 Task: Disable the option Use followed companies data.
Action: Mouse moved to (861, 115)
Screenshot: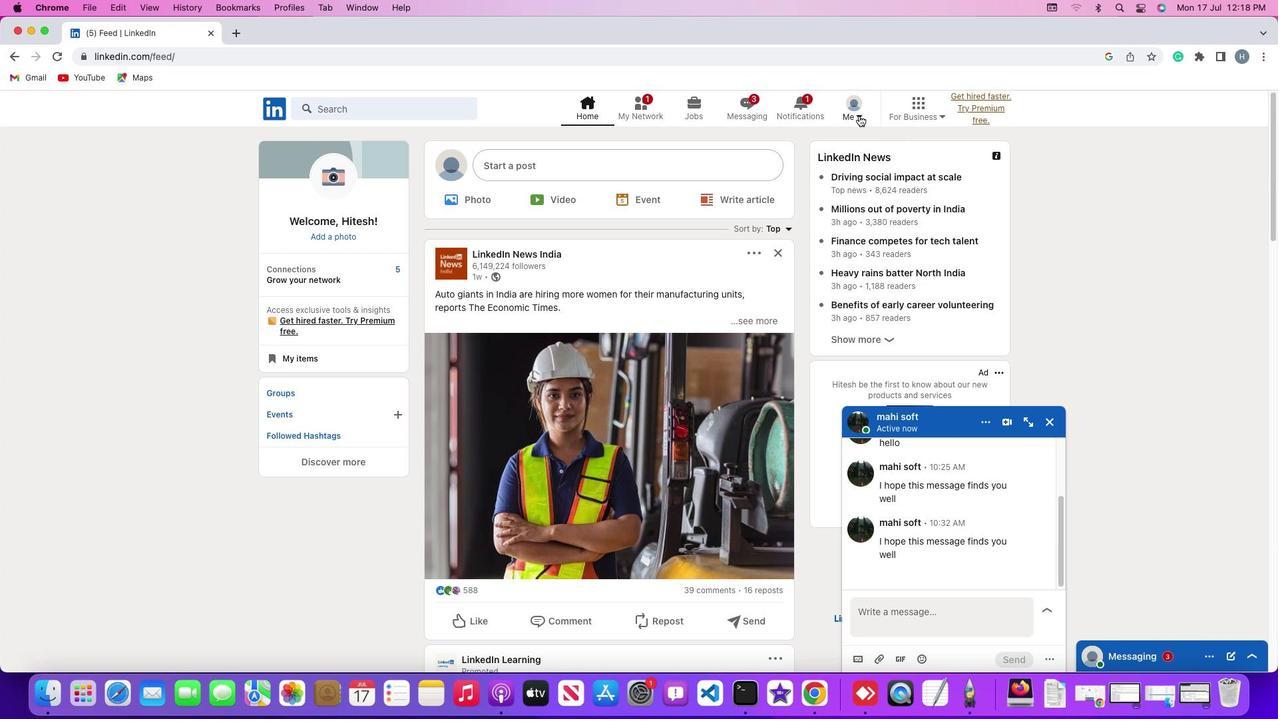 
Action: Mouse pressed left at (861, 115)
Screenshot: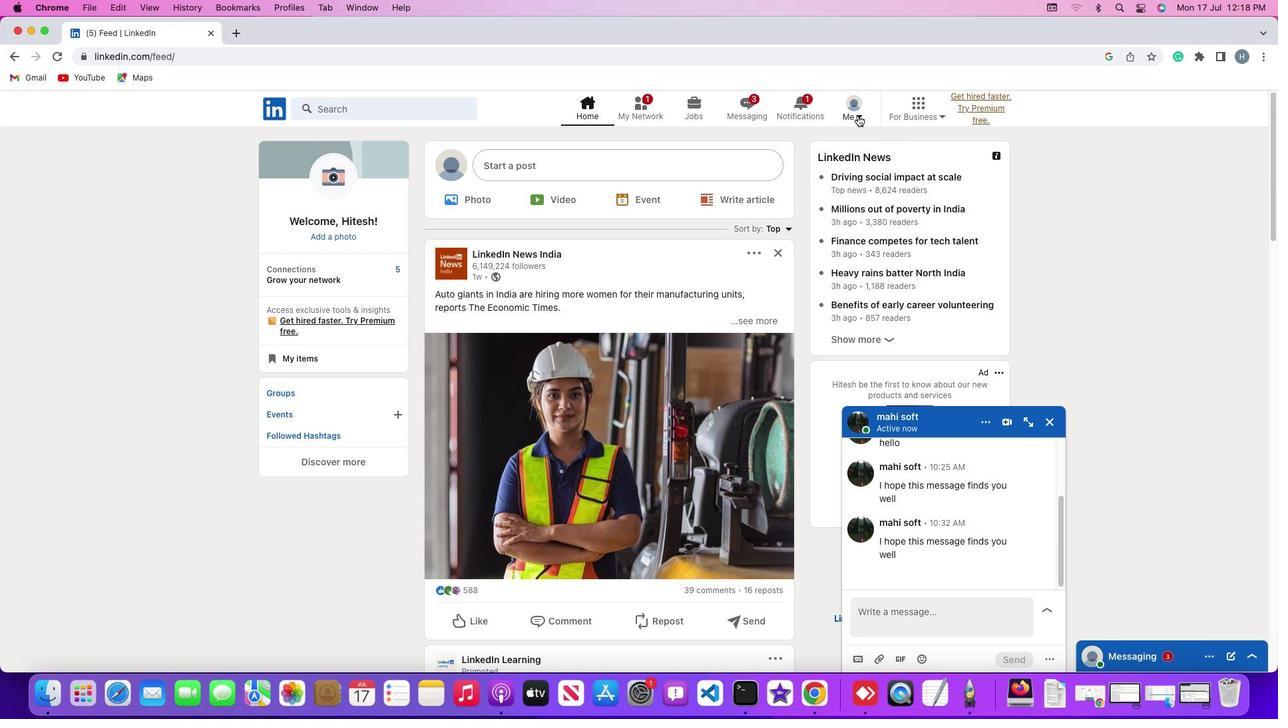 
Action: Mouse moved to (858, 115)
Screenshot: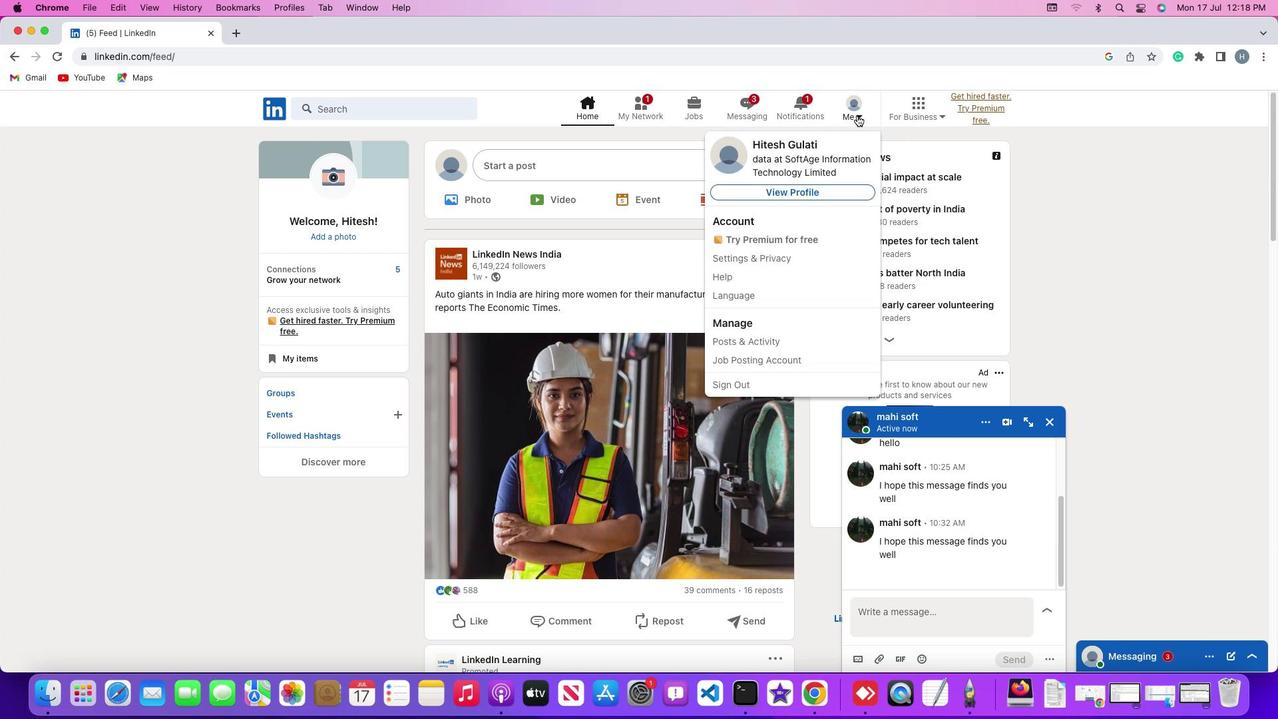 
Action: Mouse pressed left at (858, 115)
Screenshot: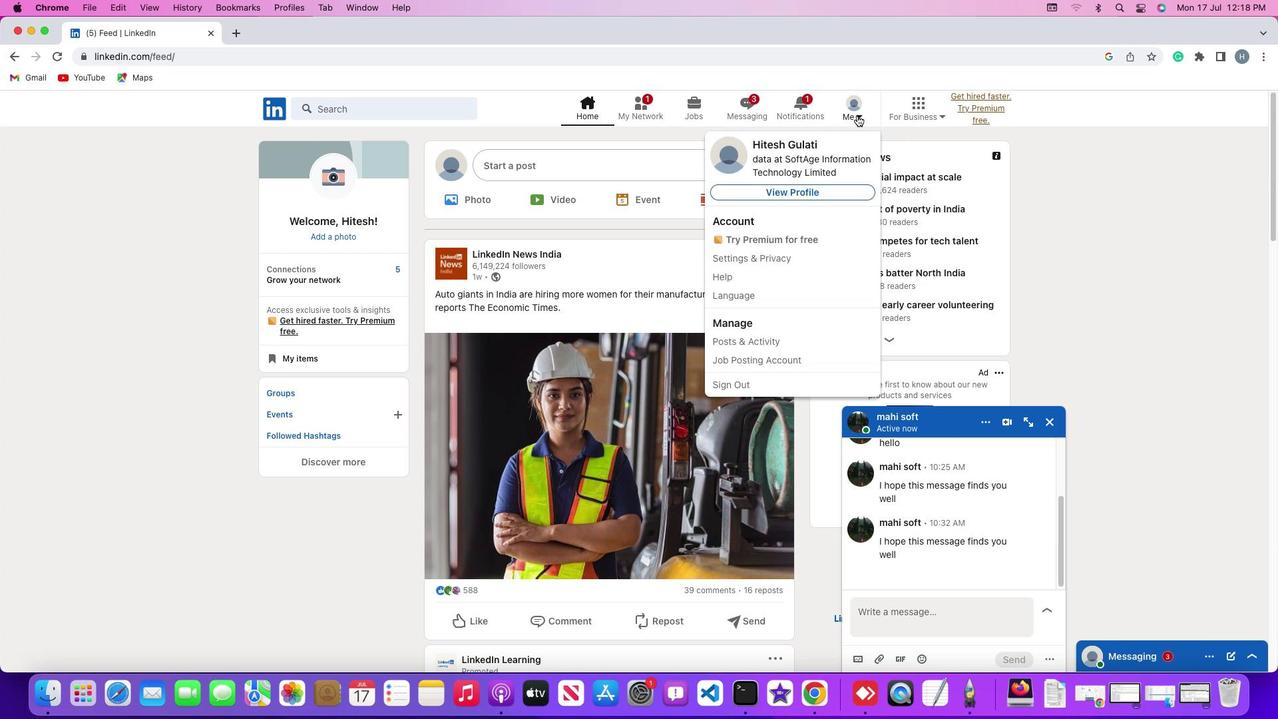 
Action: Mouse moved to (772, 259)
Screenshot: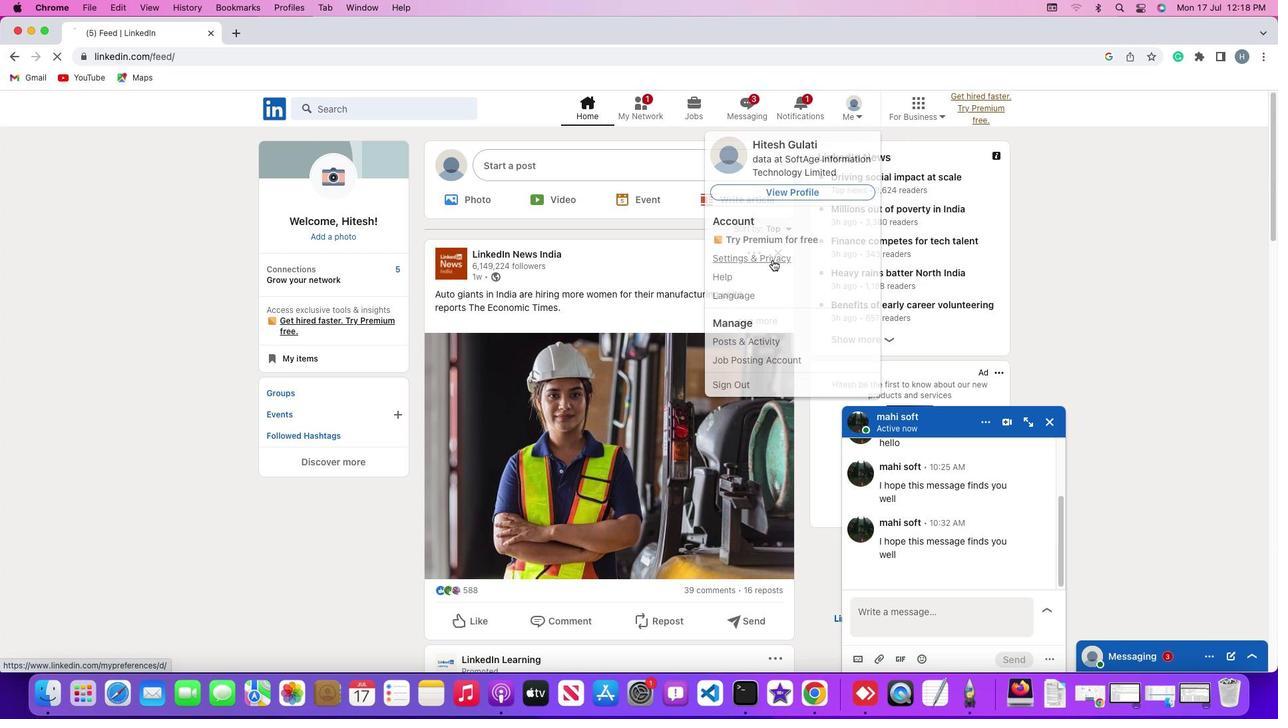 
Action: Mouse pressed left at (772, 259)
Screenshot: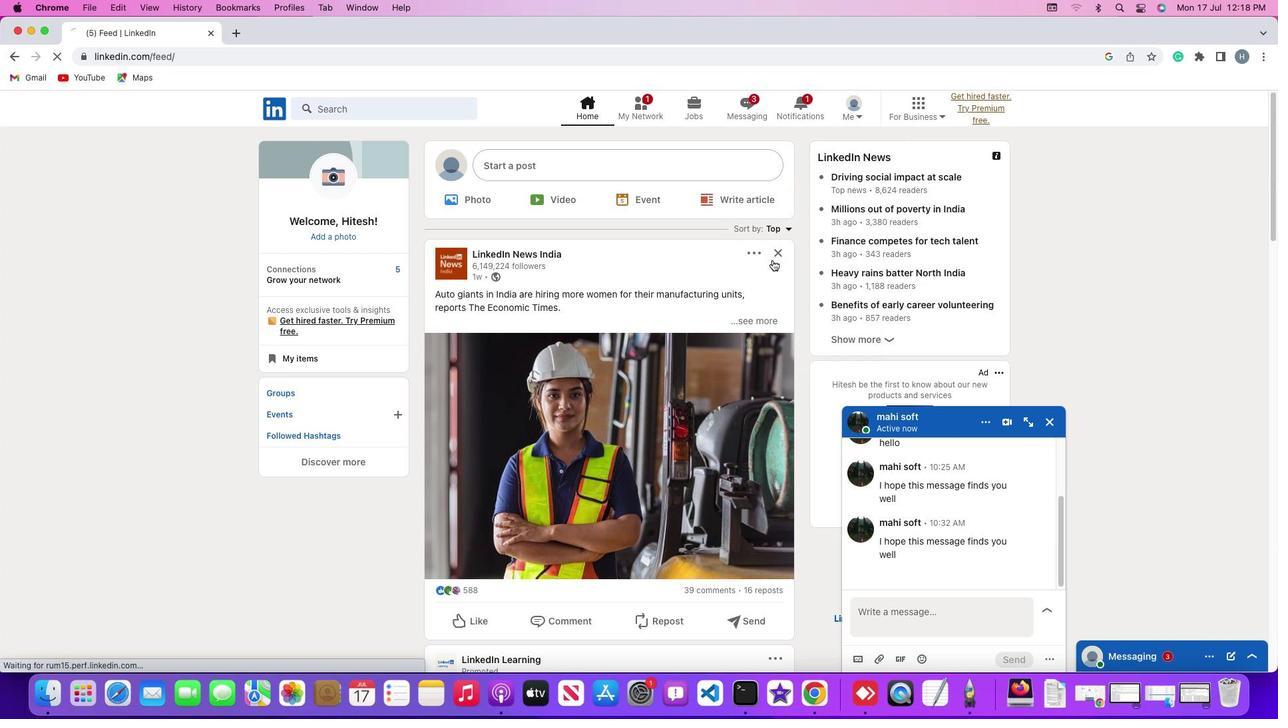 
Action: Mouse moved to (124, 403)
Screenshot: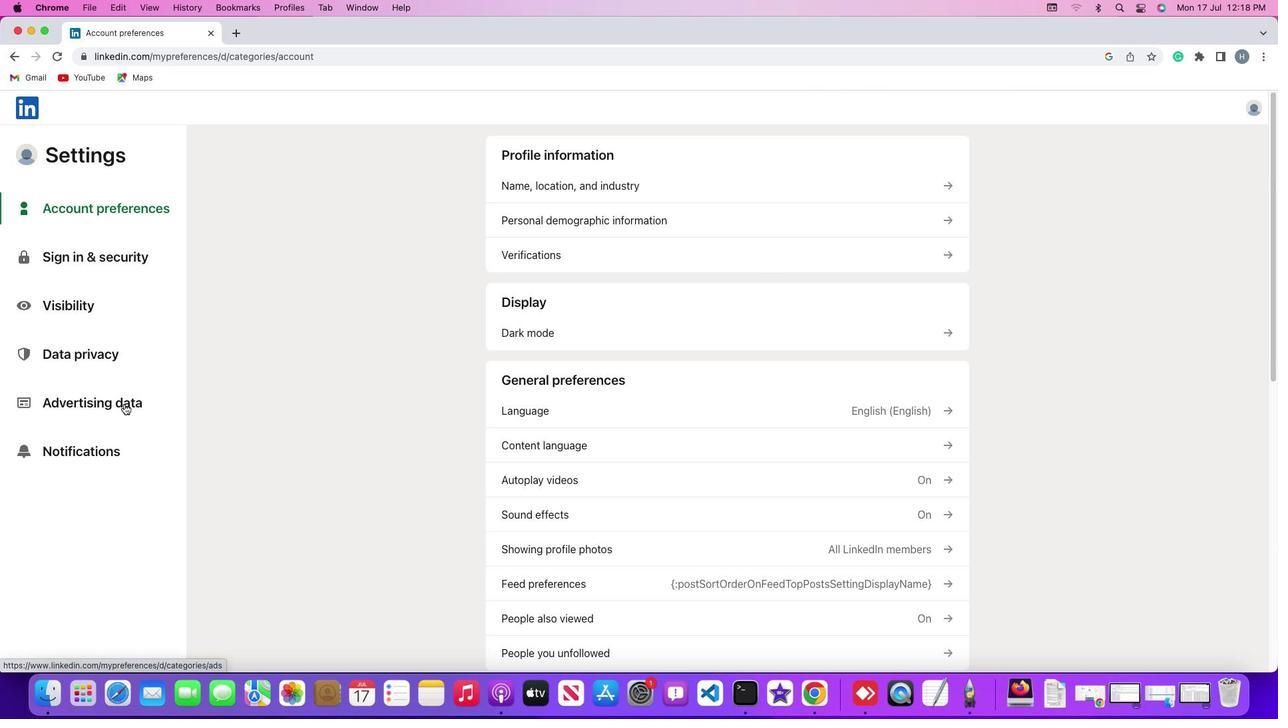 
Action: Mouse pressed left at (124, 403)
Screenshot: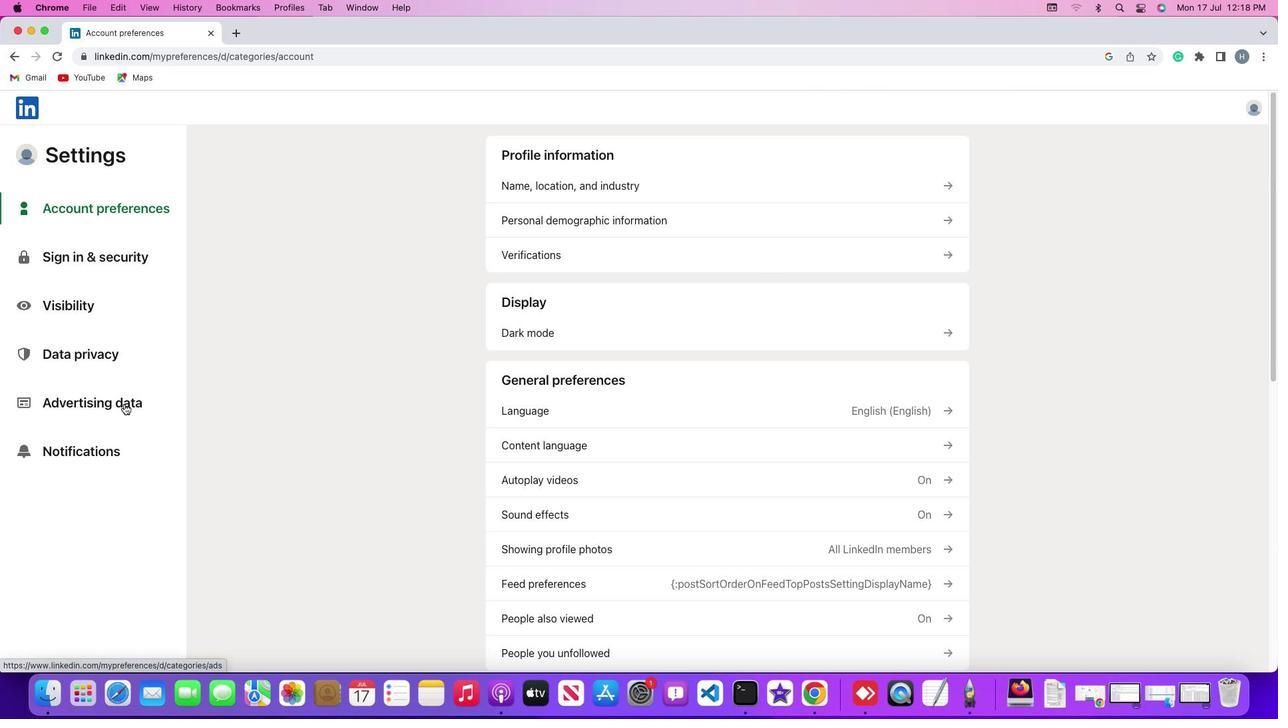 
Action: Mouse pressed left at (124, 403)
Screenshot: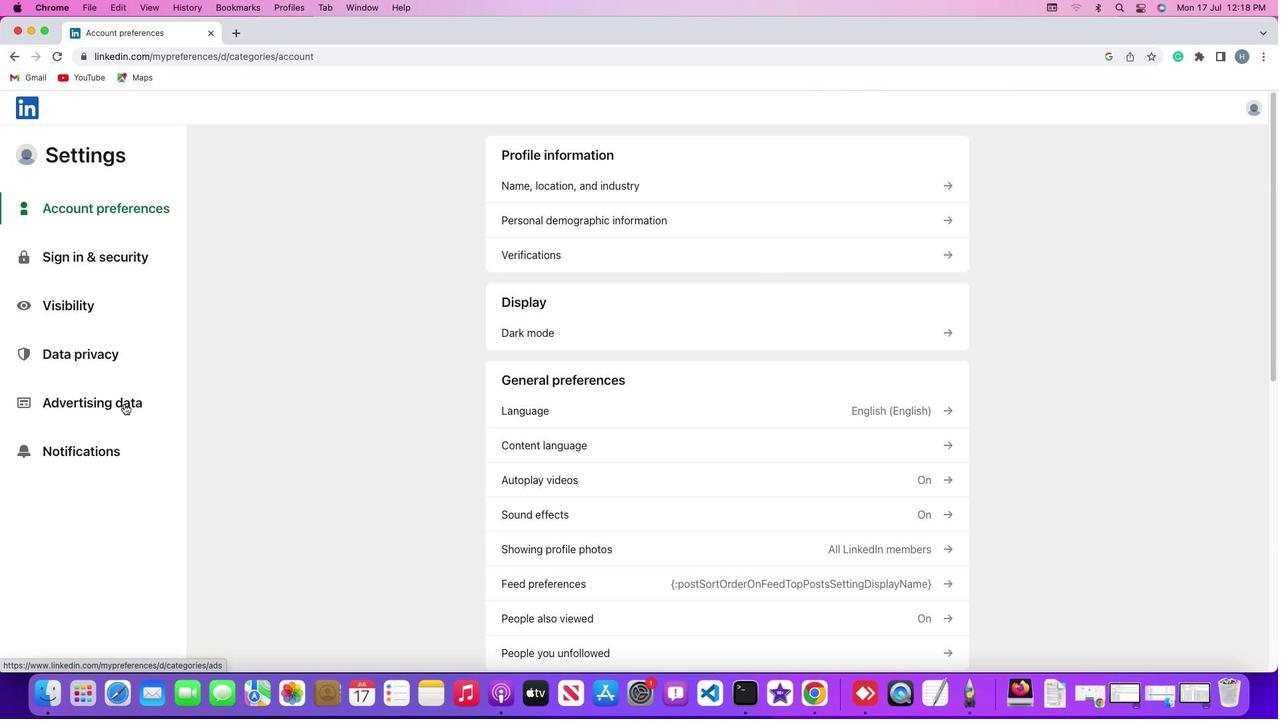 
Action: Mouse moved to (586, 404)
Screenshot: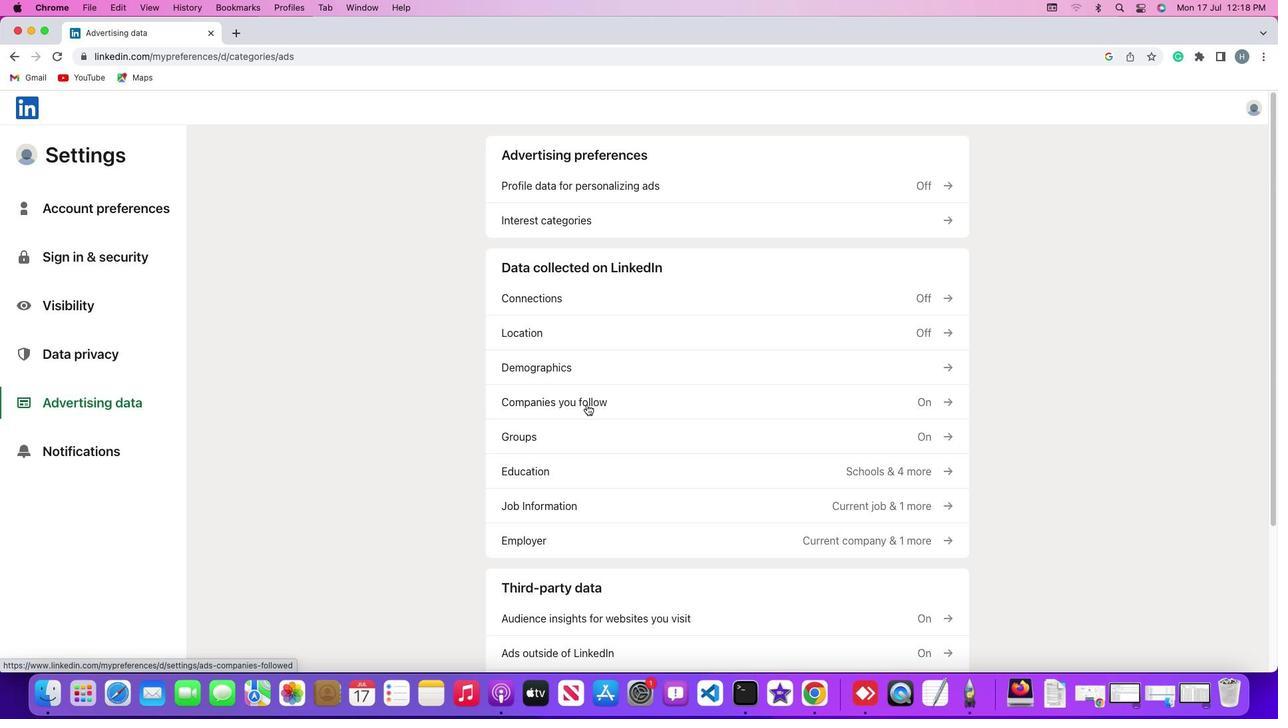 
Action: Mouse pressed left at (586, 404)
Screenshot: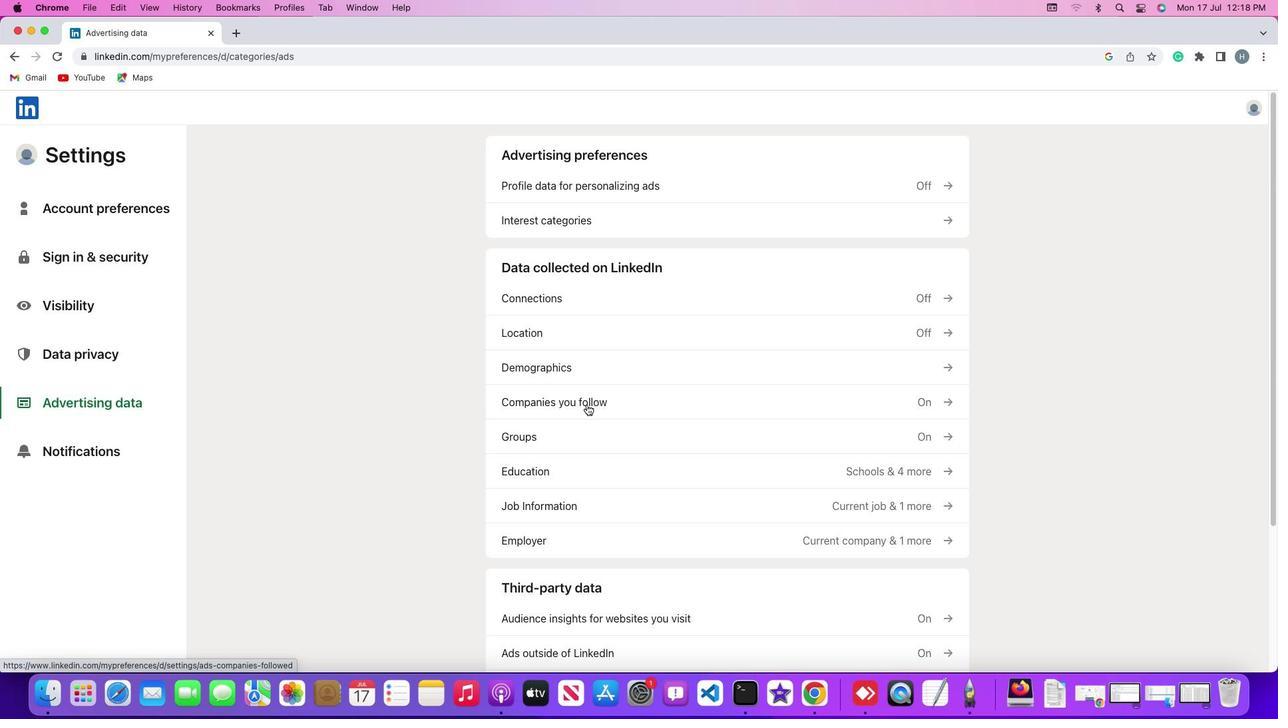 
Action: Mouse moved to (925, 226)
Screenshot: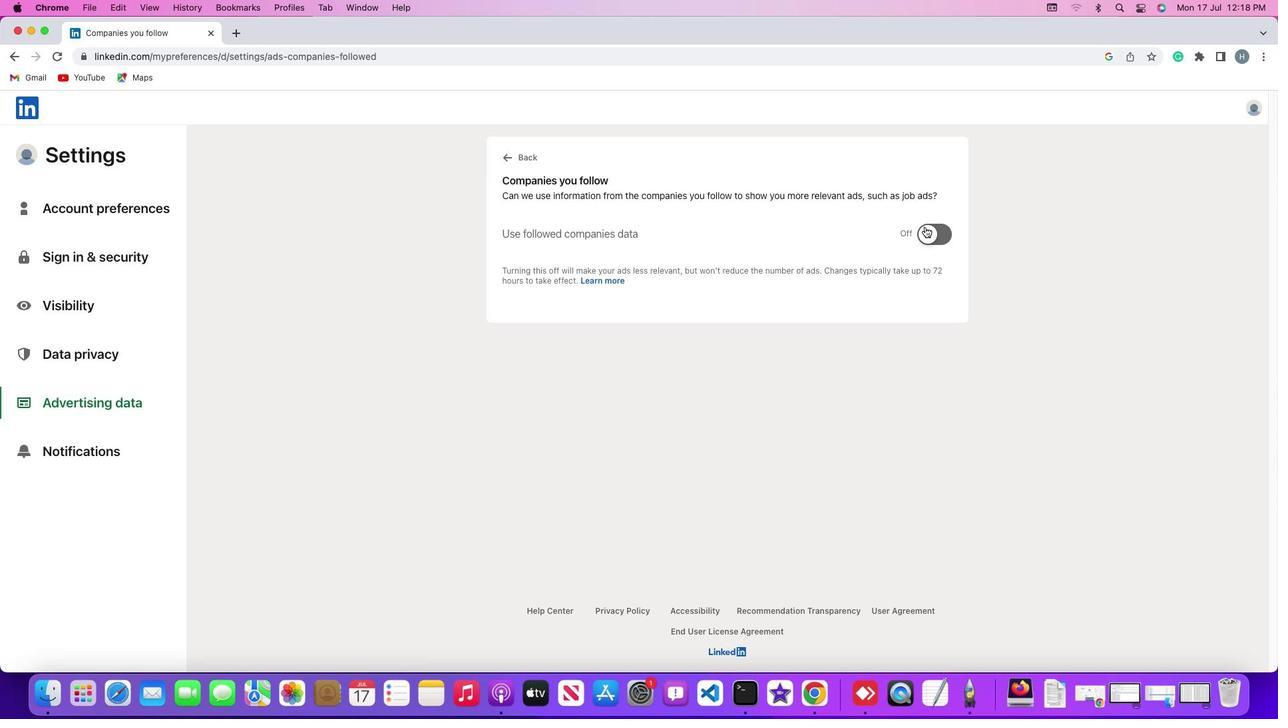 
Action: Mouse pressed left at (925, 226)
Screenshot: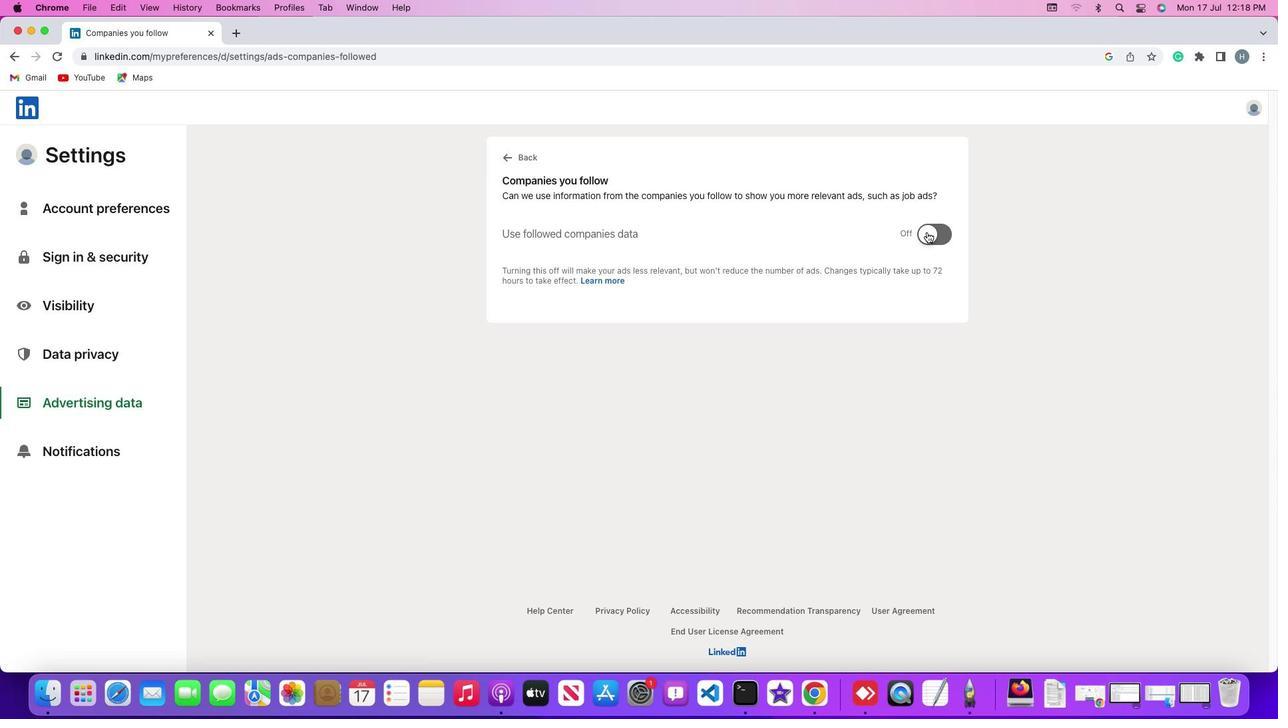 
Action: Mouse moved to (956, 297)
Screenshot: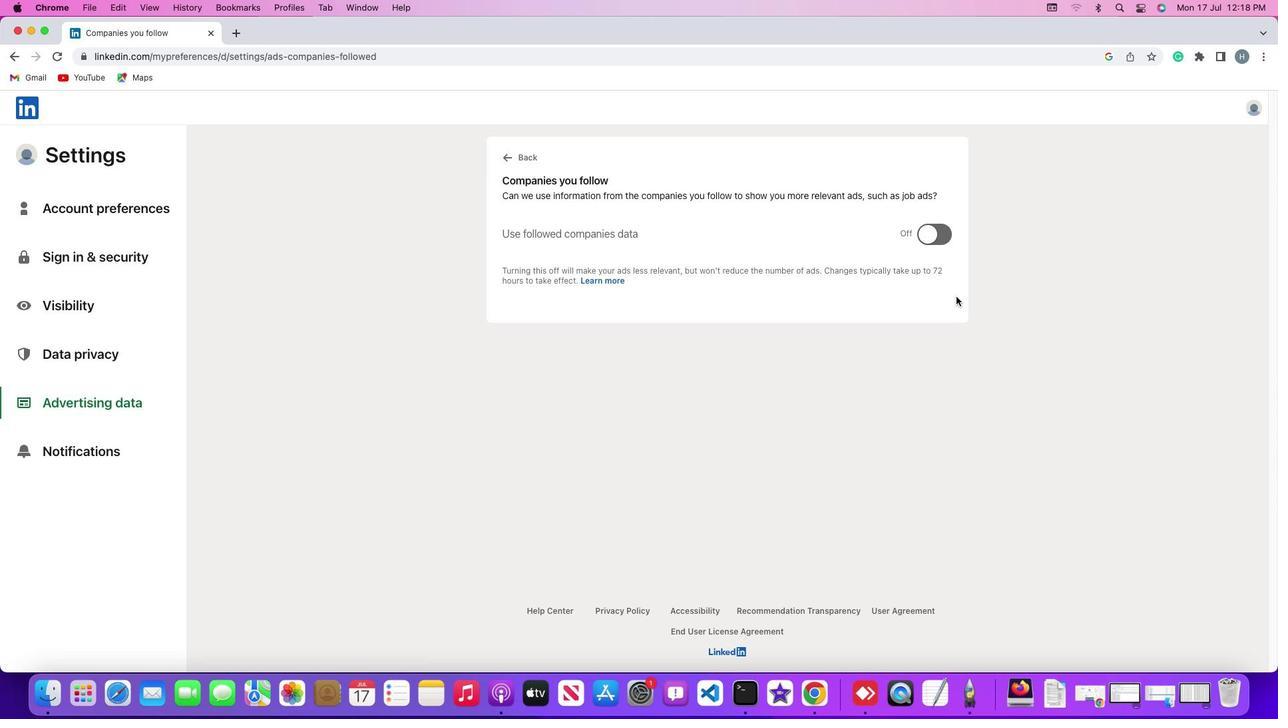 
